 Task: Send an email with the signature Aiden Davis with the subject 'Meeting invitation' and the message 'I am following up on our previous conversation.' from softage.1@softage.net to softage.3@softage.net,  softage.1@softage.net and softage.4@softage.net with CC to softage.5@softage.net with an attached document Contract.pdf
Action: Key pressed n
Screenshot: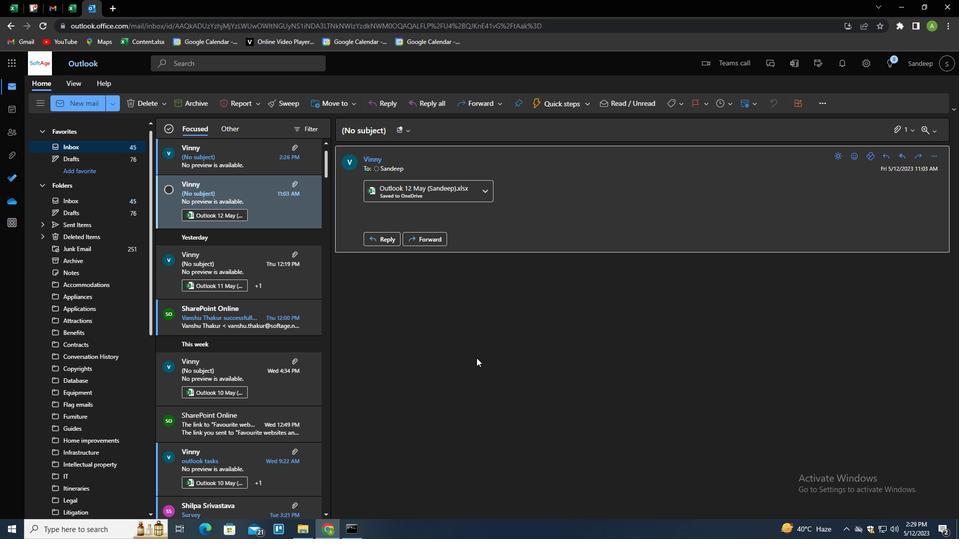 
Action: Mouse moved to (670, 103)
Screenshot: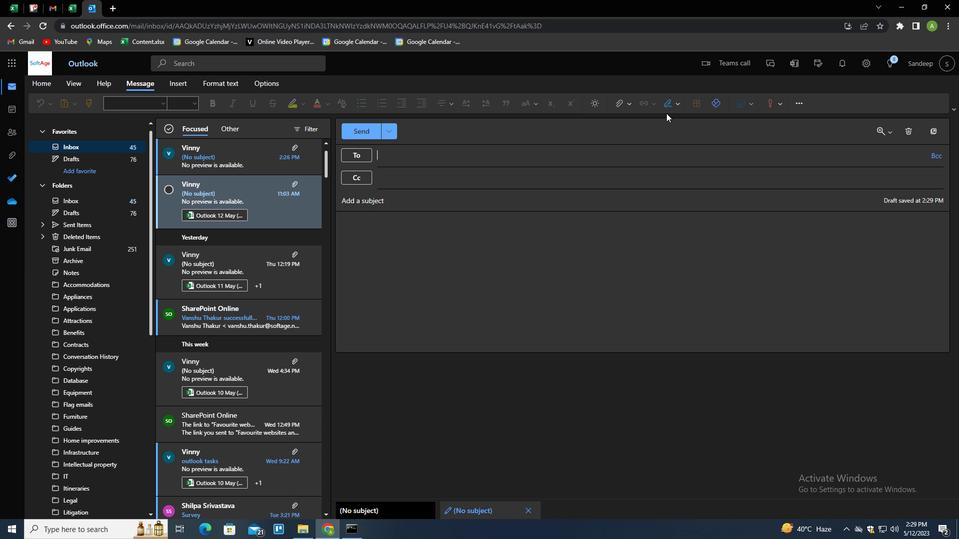 
Action: Mouse pressed left at (670, 103)
Screenshot: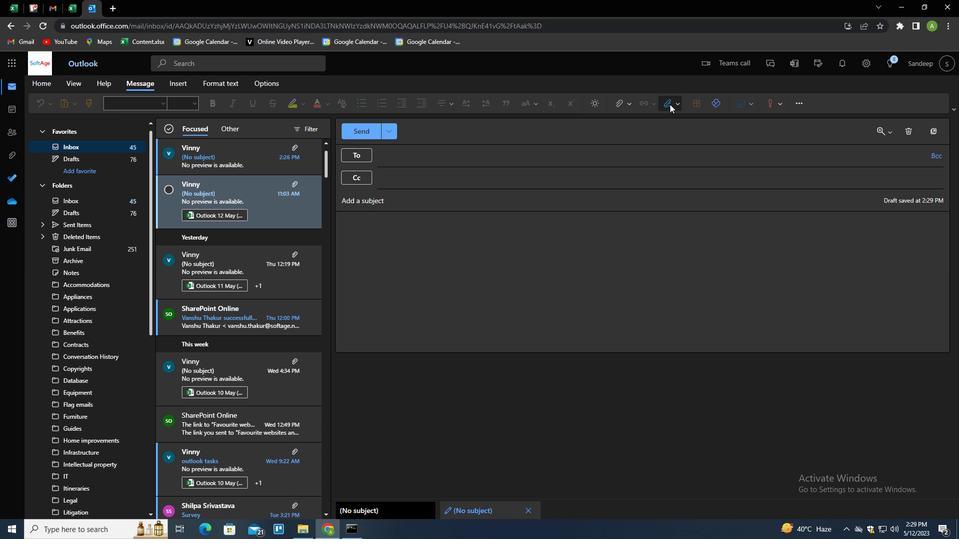 
Action: Mouse moved to (662, 140)
Screenshot: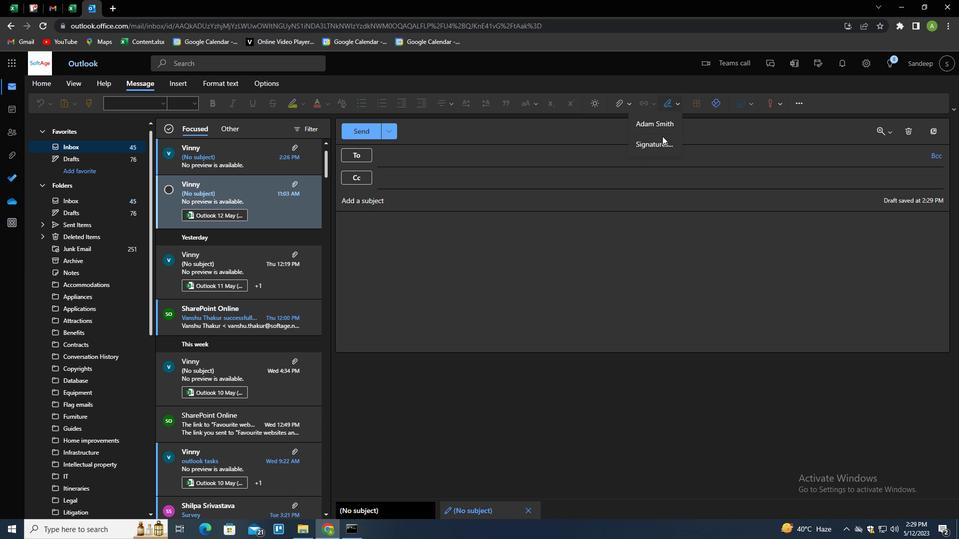 
Action: Mouse pressed left at (662, 140)
Screenshot: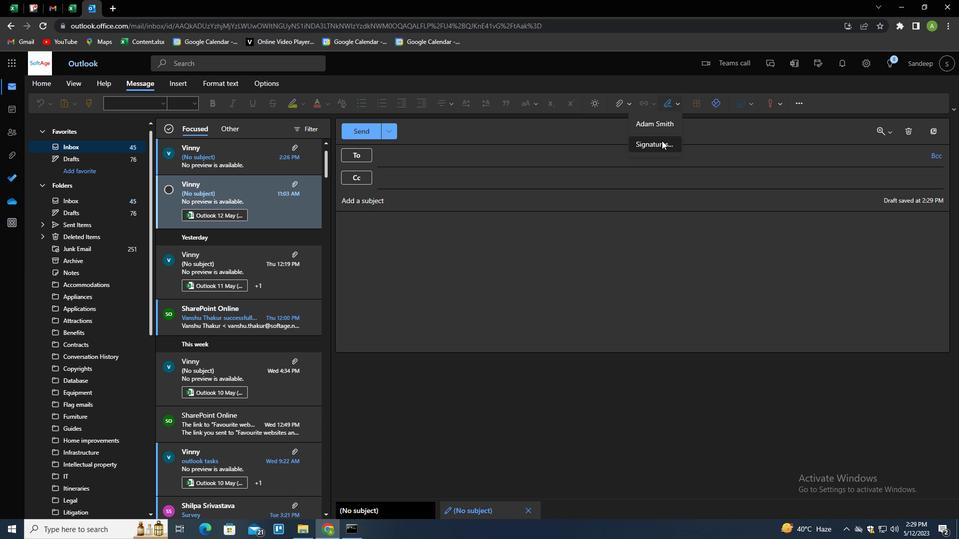 
Action: Mouse moved to (675, 183)
Screenshot: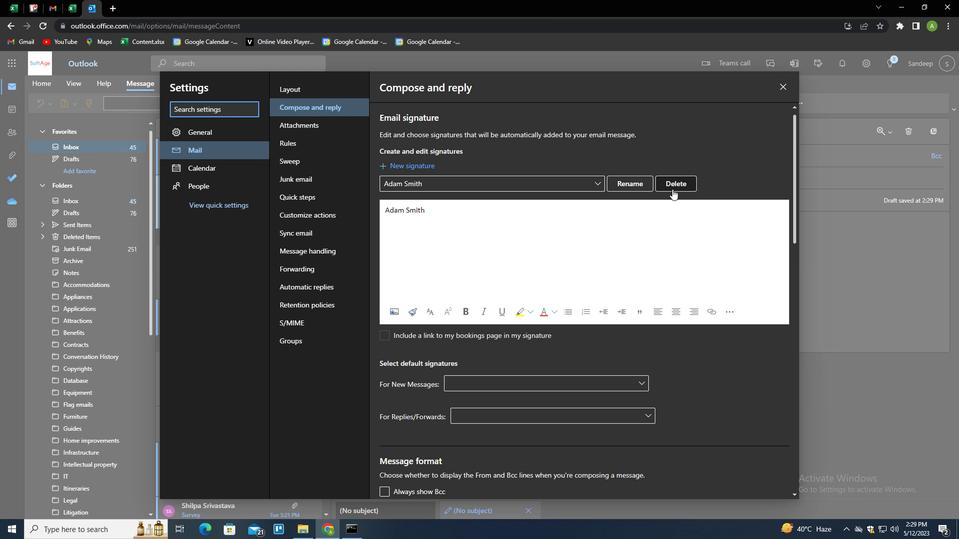 
Action: Mouse pressed left at (675, 183)
Screenshot: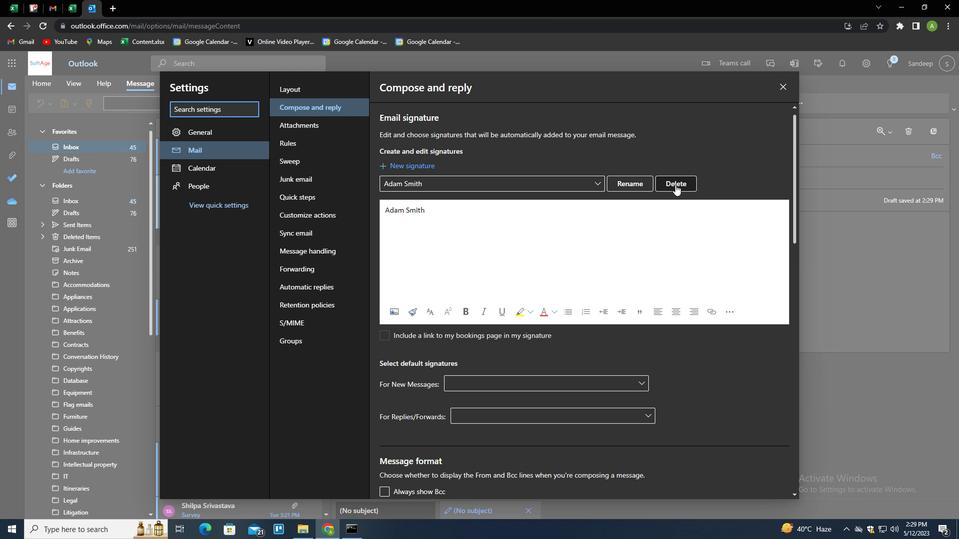 
Action: Mouse moved to (671, 184)
Screenshot: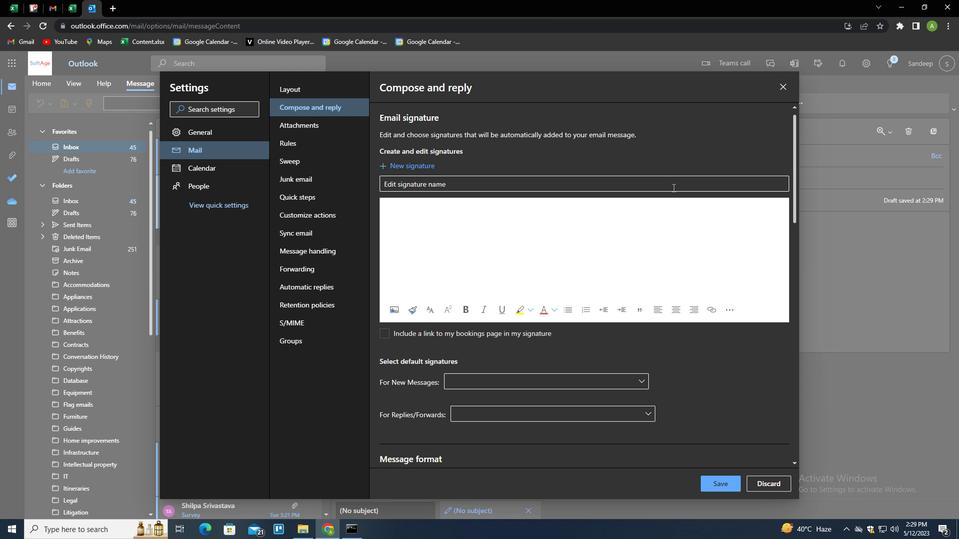 
Action: Mouse pressed left at (671, 184)
Screenshot: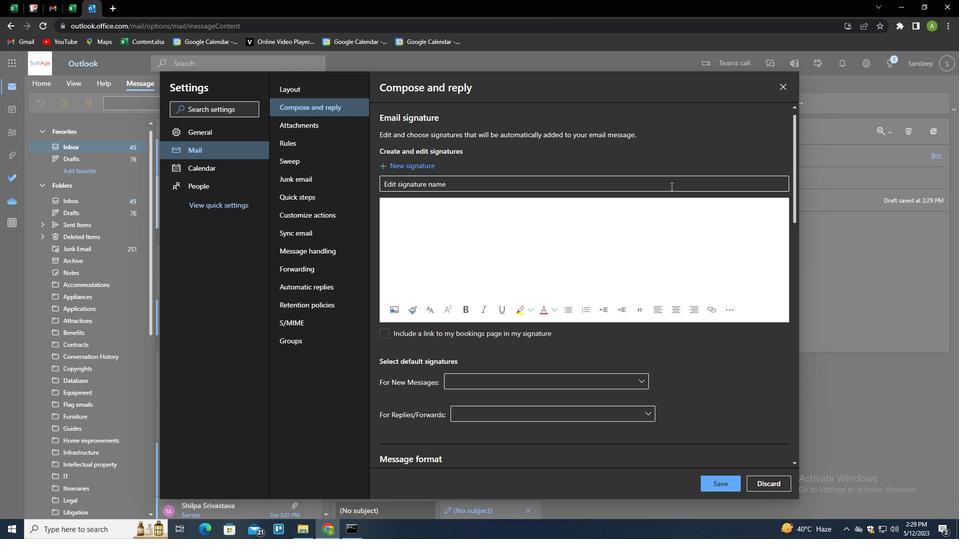 
Action: Key pressed <Key.shift>
Screenshot: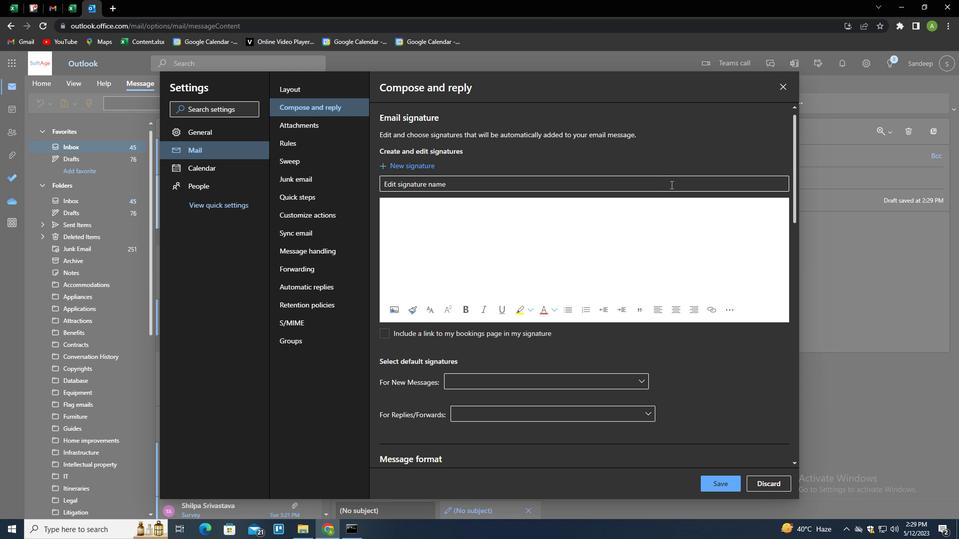 
Action: Mouse moved to (670, 184)
Screenshot: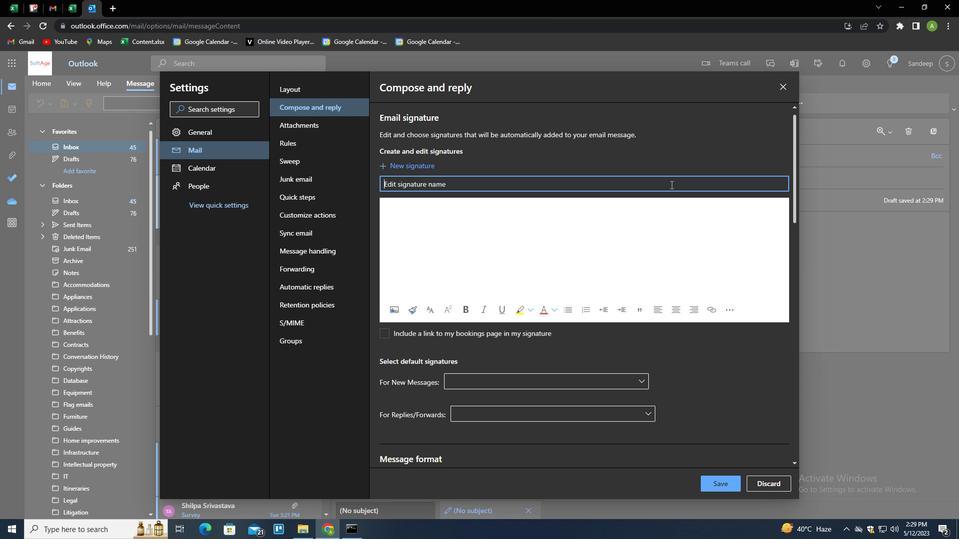 
Action: Key pressed A
Screenshot: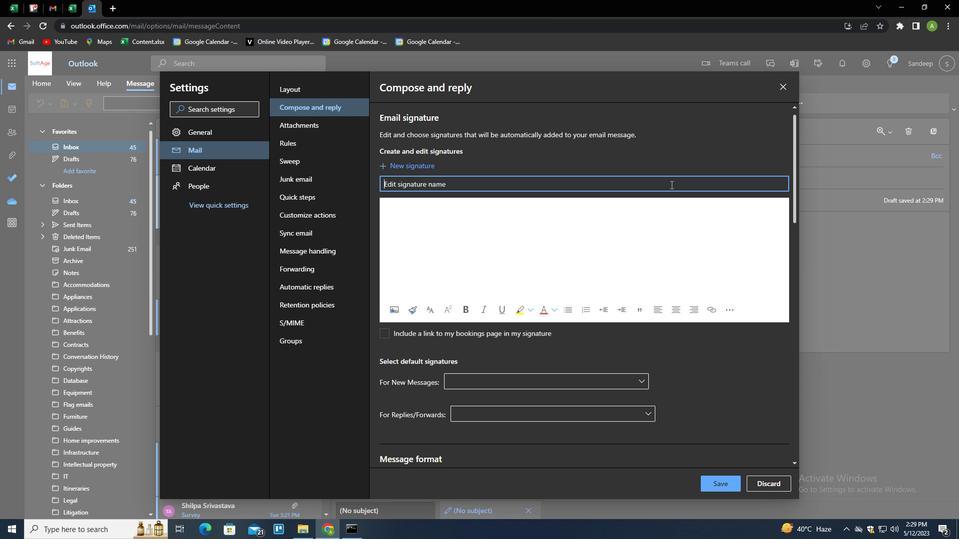 
Action: Mouse moved to (669, 183)
Screenshot: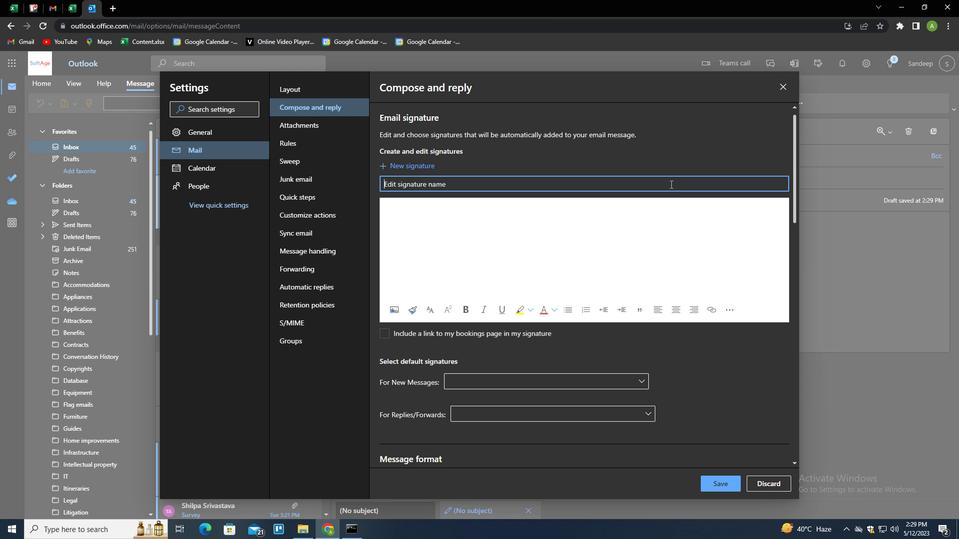 
Action: Key pressed IDEN<Key.space><Key.shift>DAVIS<Key.tab><Key.shift>AIDEN<Key.space><Key.shift>DAVIS
Screenshot: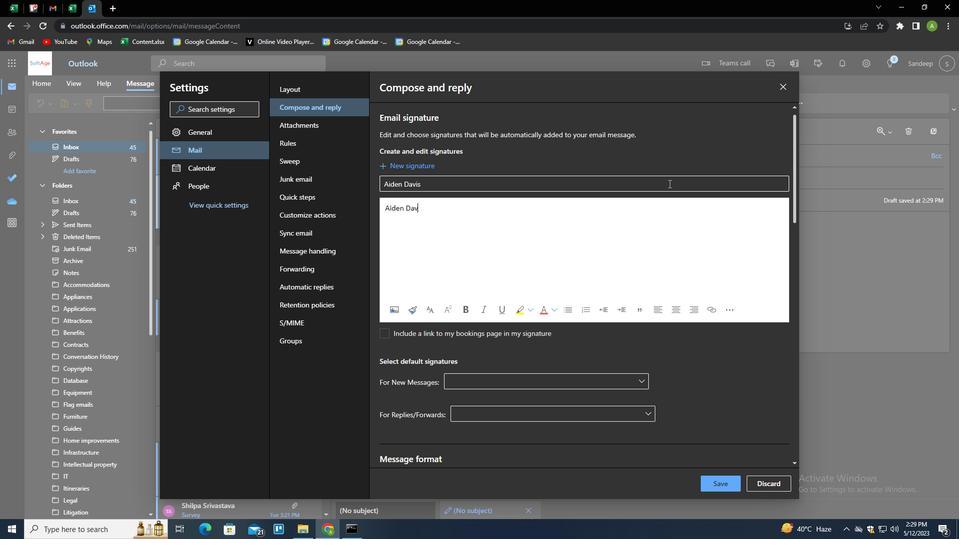 
Action: Mouse moved to (722, 481)
Screenshot: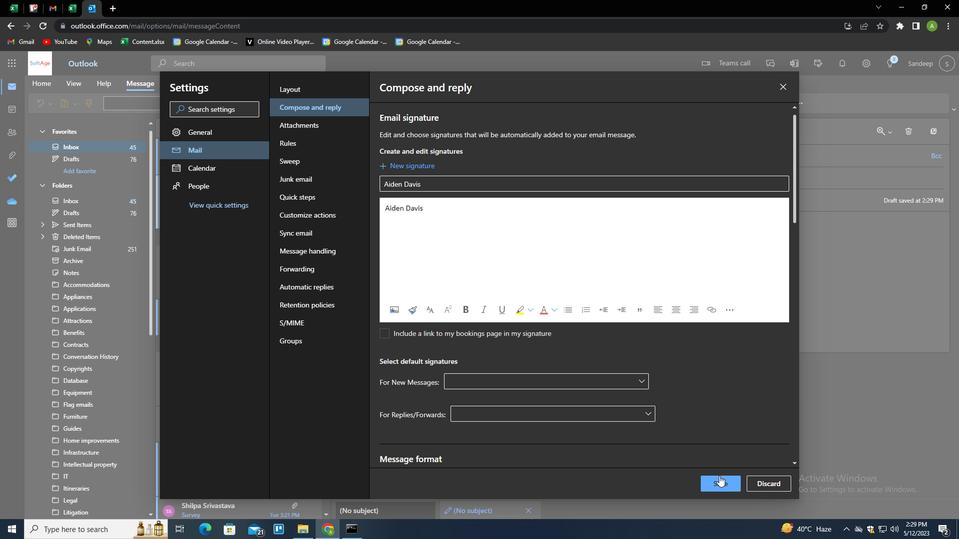 
Action: Mouse pressed left at (722, 481)
Screenshot: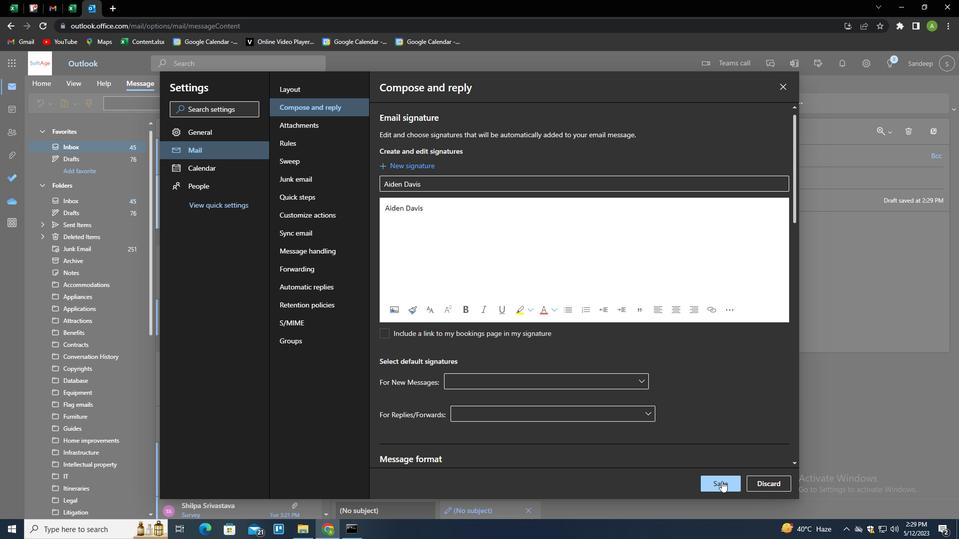 
Action: Mouse moved to (828, 259)
Screenshot: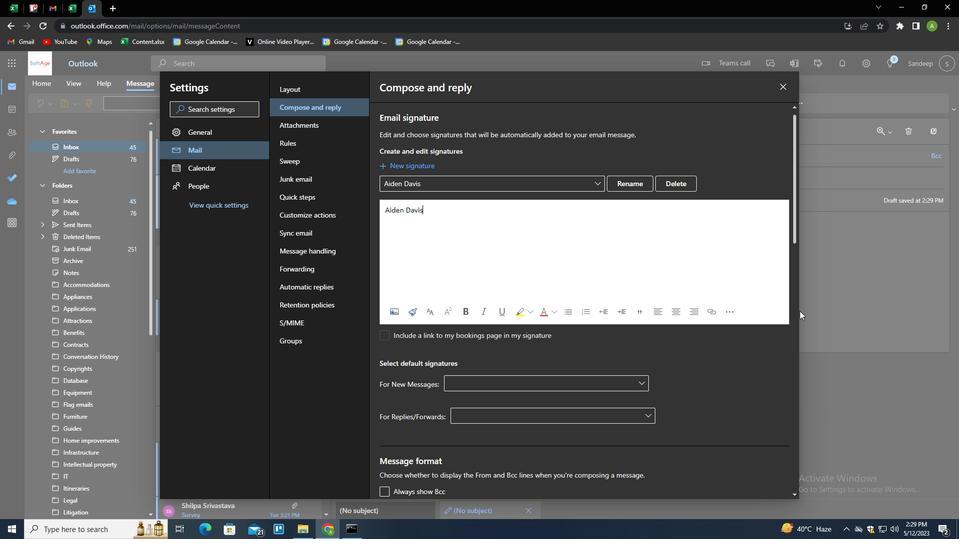 
Action: Mouse pressed left at (828, 259)
Screenshot: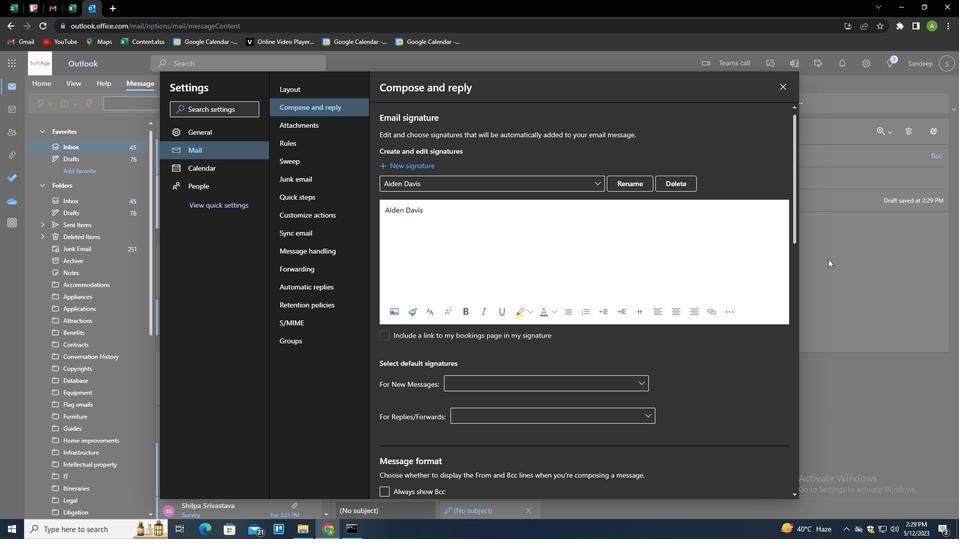 
Action: Mouse moved to (674, 104)
Screenshot: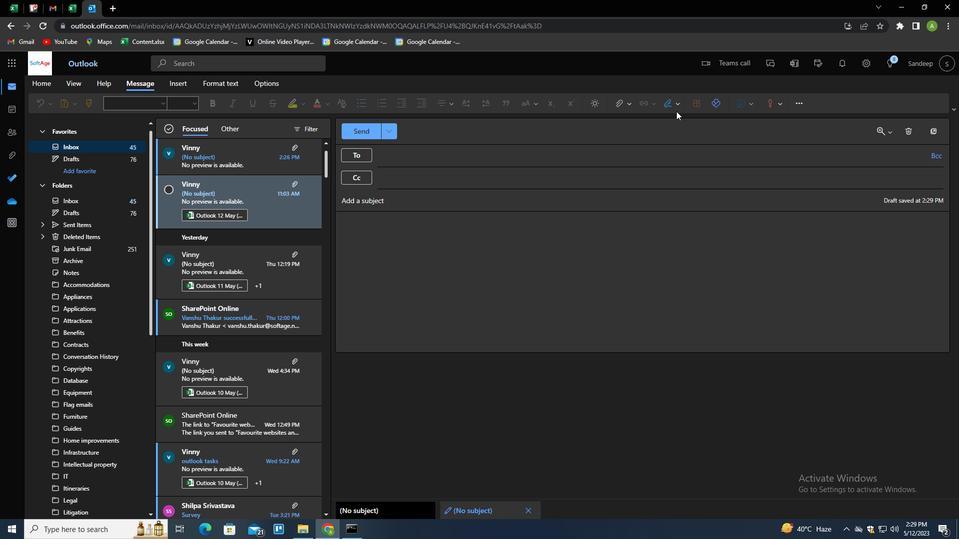 
Action: Mouse pressed left at (674, 104)
Screenshot: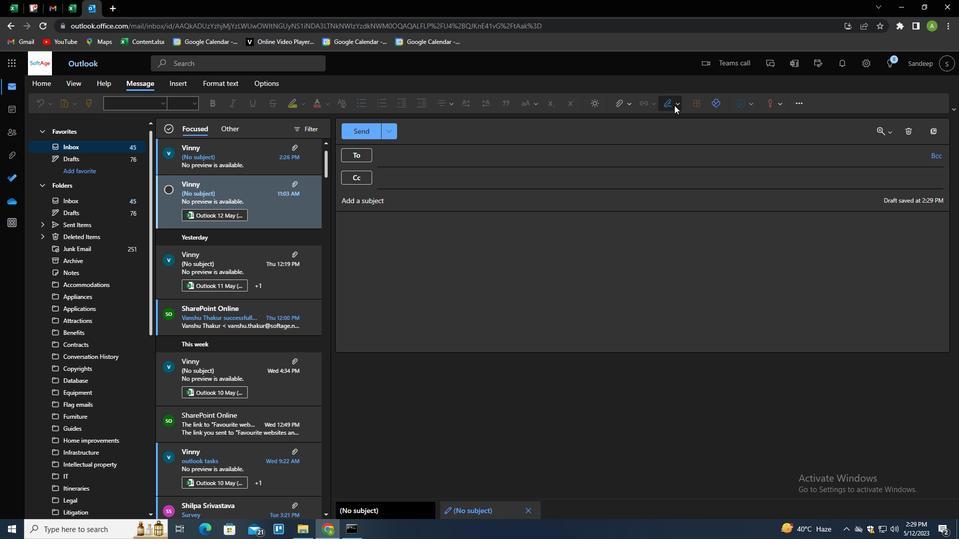 
Action: Mouse moved to (662, 122)
Screenshot: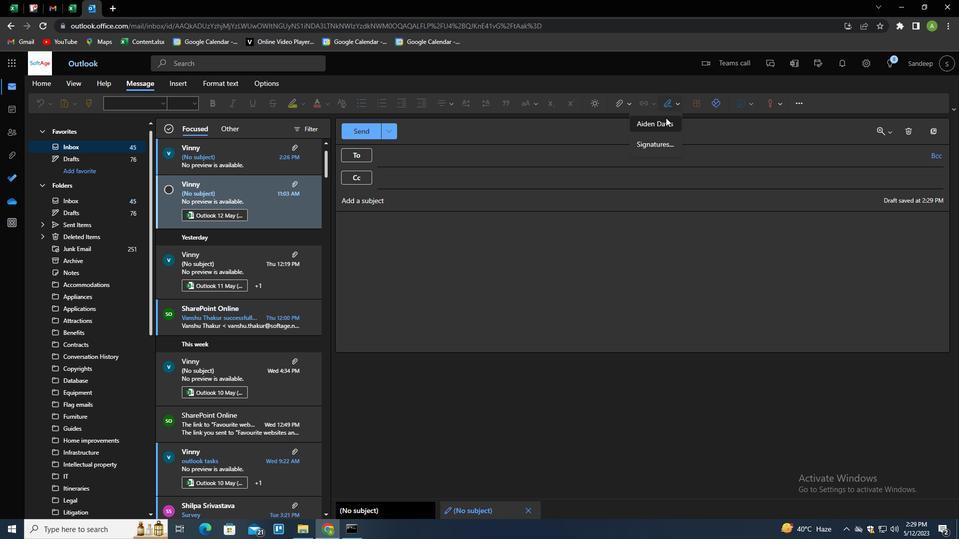 
Action: Mouse pressed left at (662, 122)
Screenshot: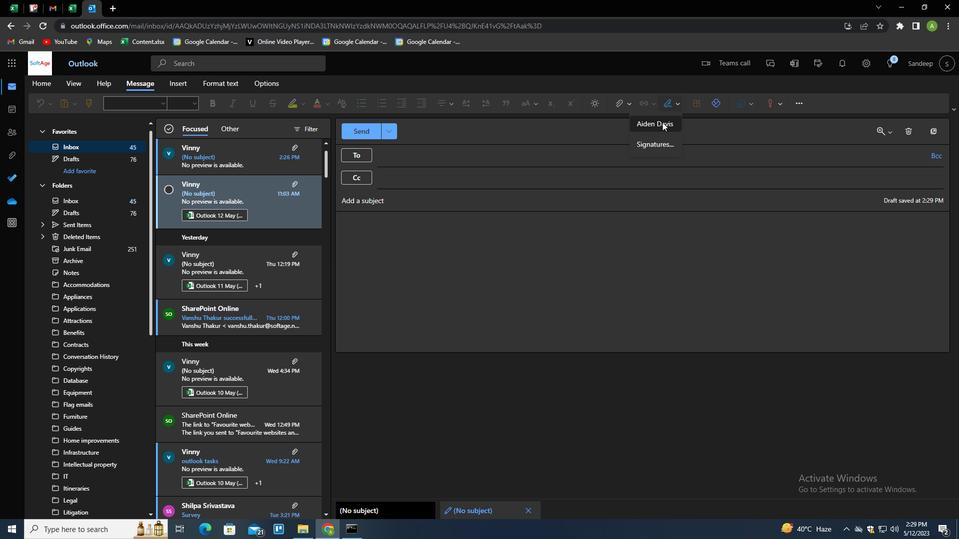 
Action: Mouse moved to (407, 200)
Screenshot: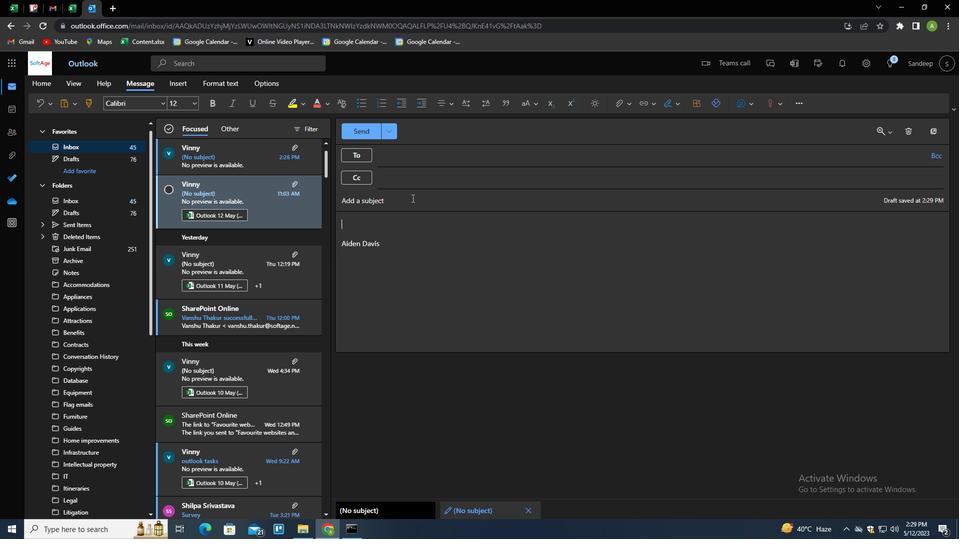 
Action: Mouse pressed left at (407, 200)
Screenshot: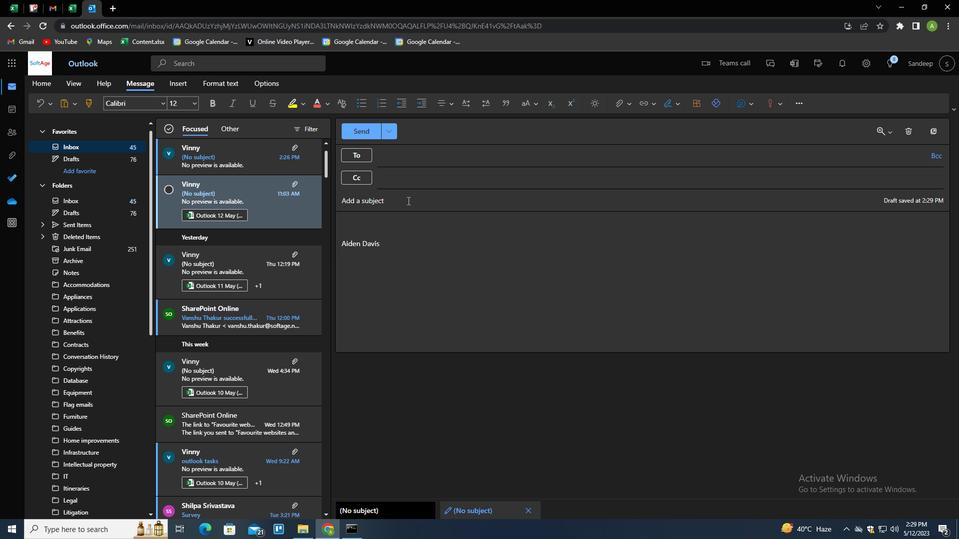 
Action: Key pressed <Key.shift>MEETING<Key.space><Key.shift>INVITATION<Key.tab><Key.shift>I<Key.space>AM<Key.space>FOLLOWING<Key.space>UP<Key.space>ON<Key.space>L<Key.backspace>OUR<Key.space>PREVIOUS<Key.space>CONVERST<Key.backspace>ATIOON<Key.backspace><Key.backspace>N.
Screenshot: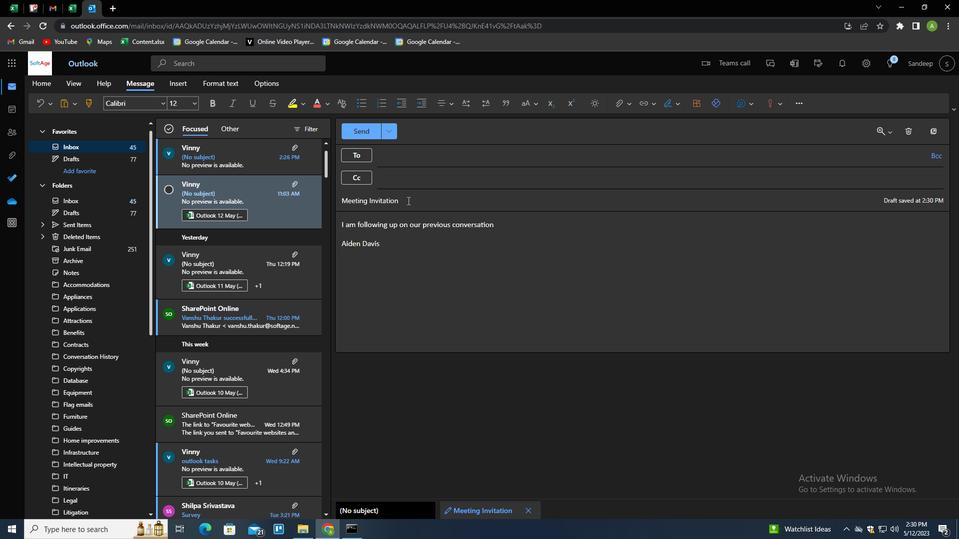 
Action: Mouse moved to (402, 154)
Screenshot: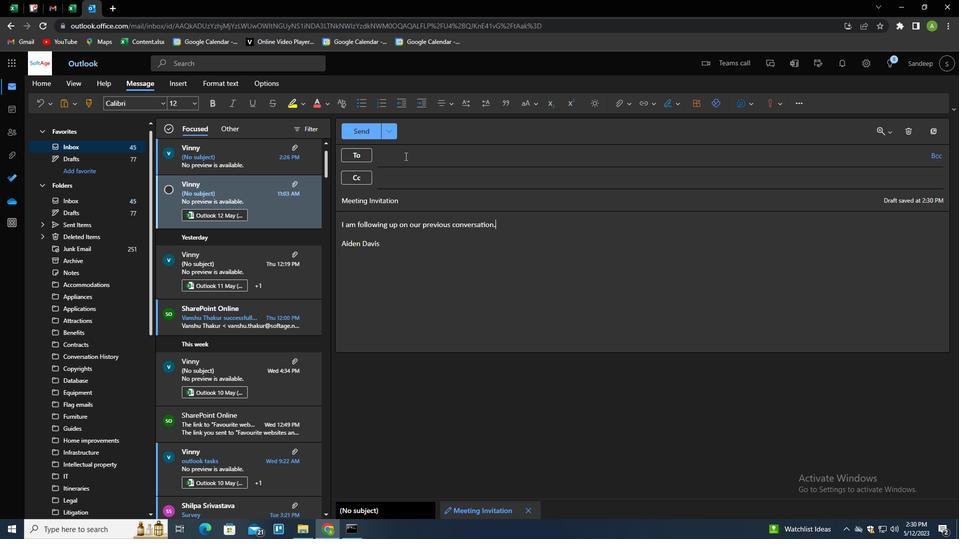 
Action: Mouse pressed left at (402, 154)
Screenshot: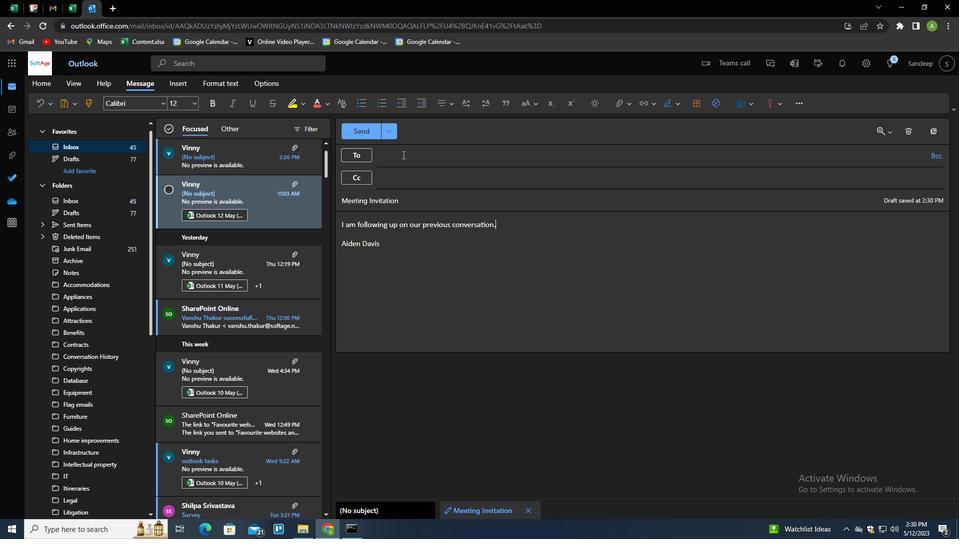 
Action: Key pressed SOFTAGE.3<Key.shift>@SOFTAGE.NETSO<Key.backspace><Key.backspace><Key.enter>SOFTAGE.1<Key.shift>@SOFTAGE.NET<Key.enter>SOFTAGE.4<Key.shift>@SOFTAGE.NET<Key.enter>
Screenshot: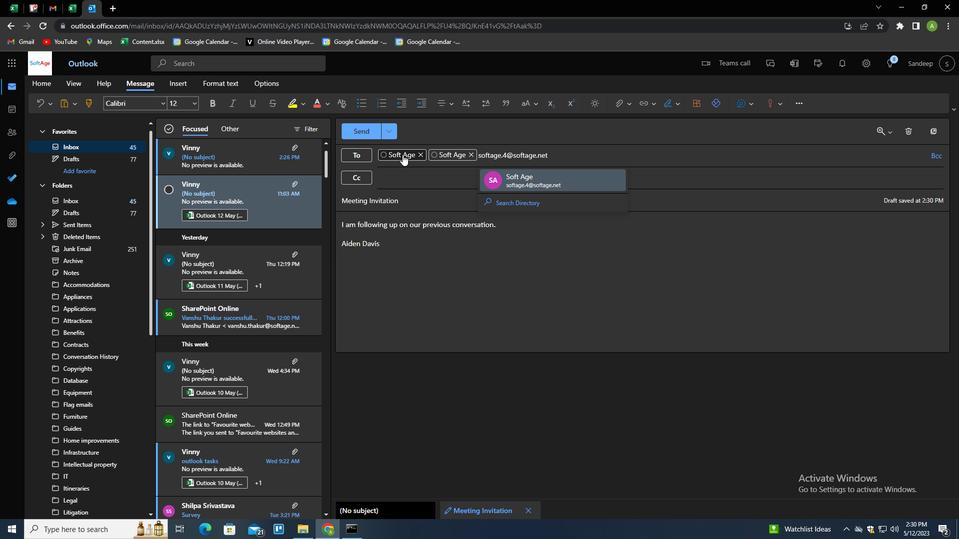 
Action: Mouse moved to (406, 182)
Screenshot: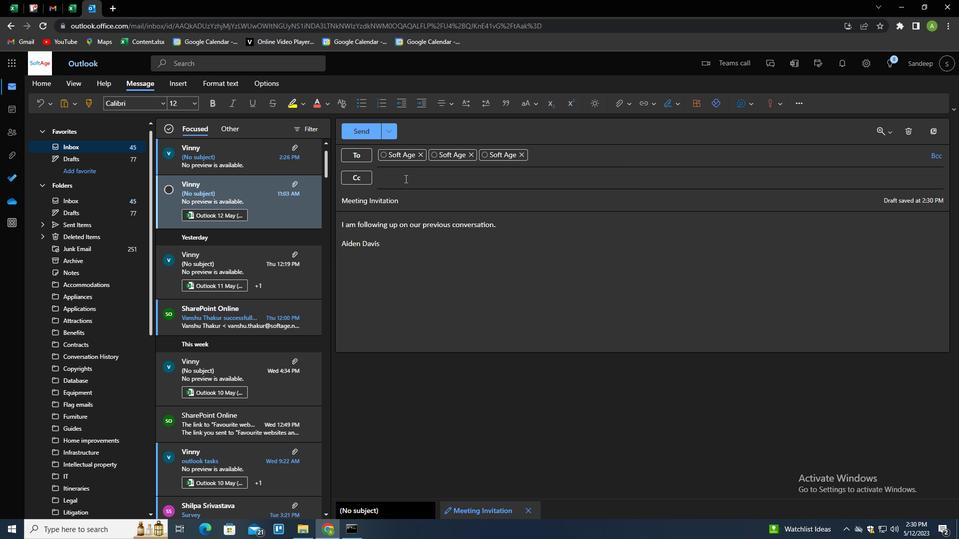 
Action: Mouse pressed left at (406, 182)
Screenshot: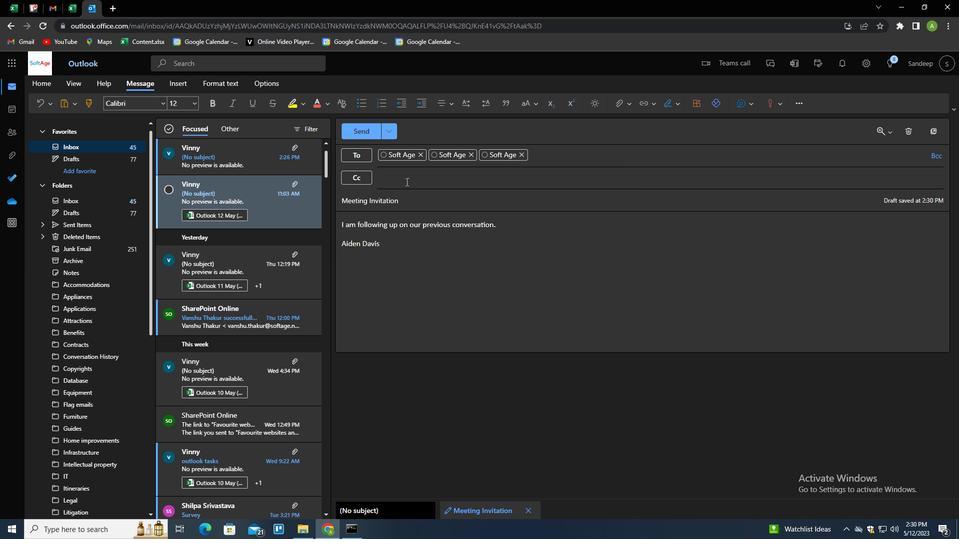 
Action: Key pressed SOFTAGE.5<Key.shift><Key.shift>@SOFTAGE.NET<Key.enter>
Screenshot: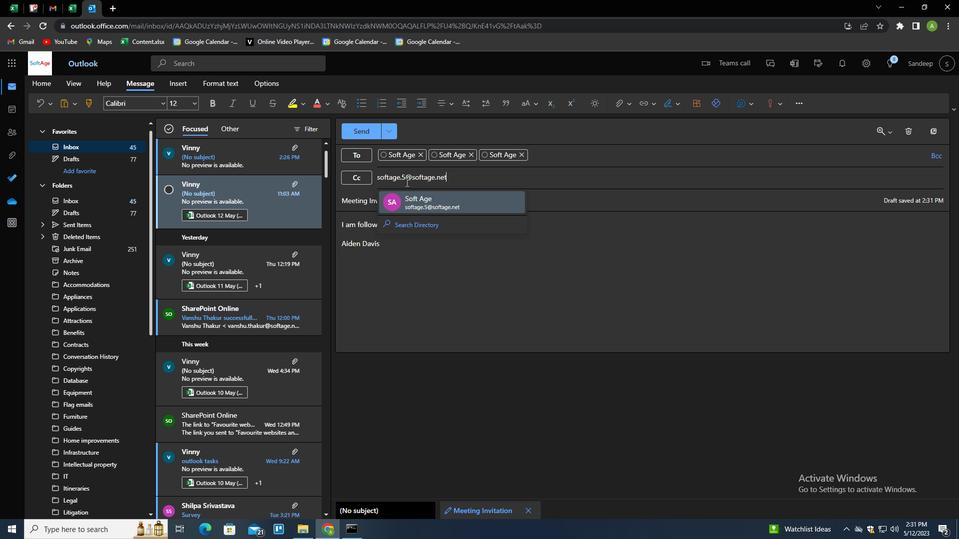 
Action: Mouse moved to (429, 197)
Screenshot: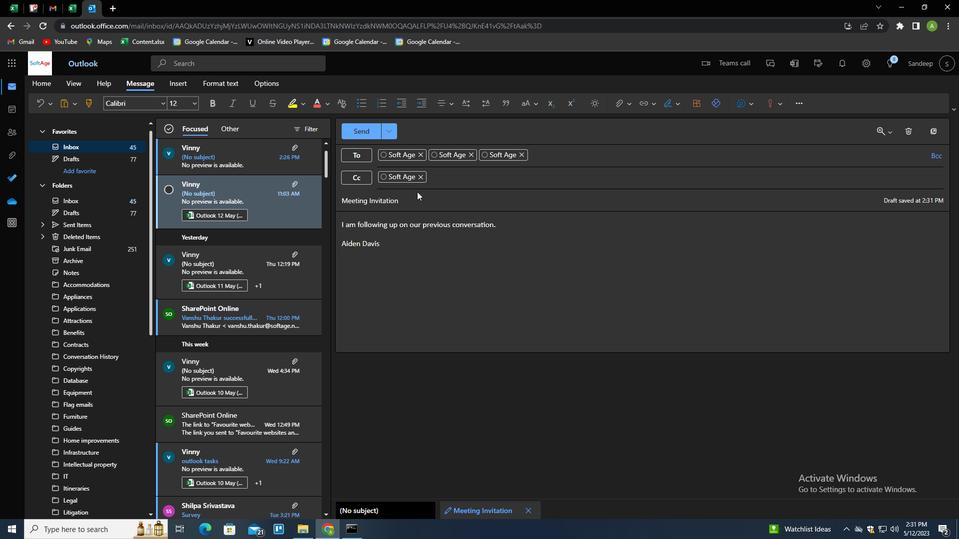 
Action: Mouse scrolled (429, 197) with delta (0, 0)
Screenshot: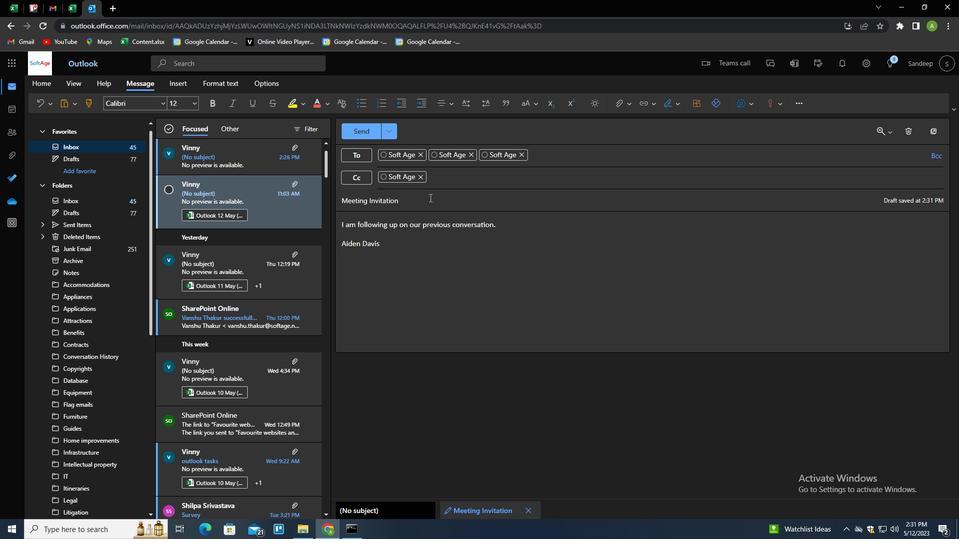 
Action: Mouse moved to (623, 105)
Screenshot: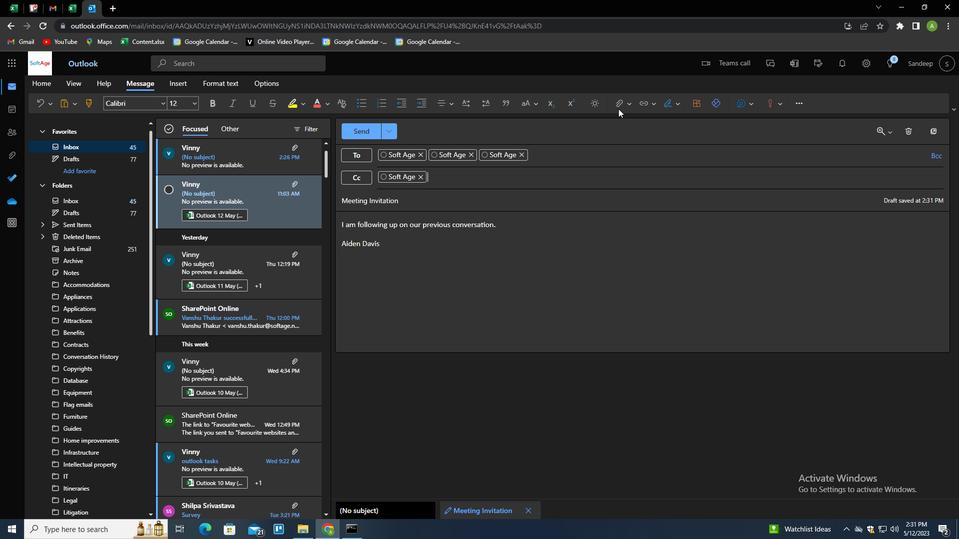 
Action: Mouse pressed left at (623, 105)
Screenshot: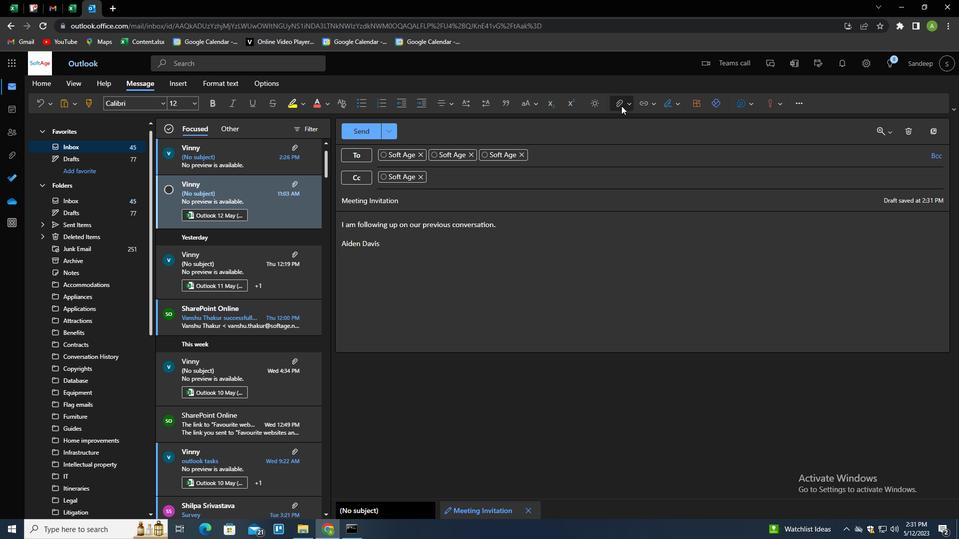 
Action: Mouse moved to (579, 124)
Screenshot: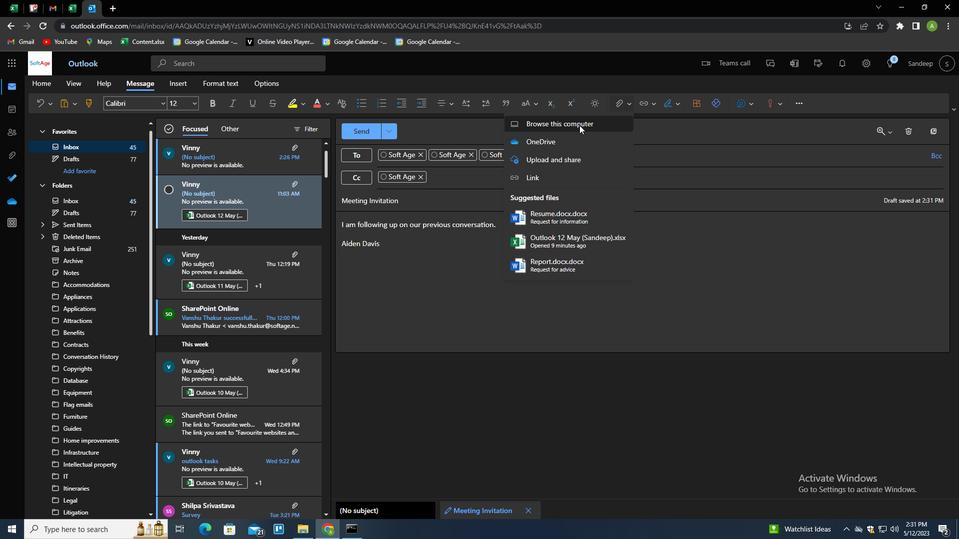 
Action: Mouse pressed left at (579, 124)
Screenshot: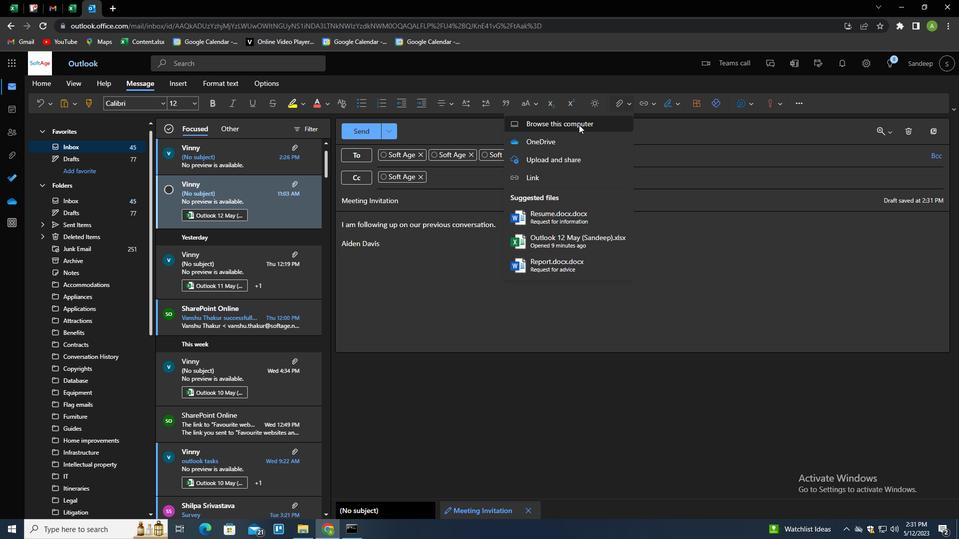 
Action: Mouse moved to (198, 137)
Screenshot: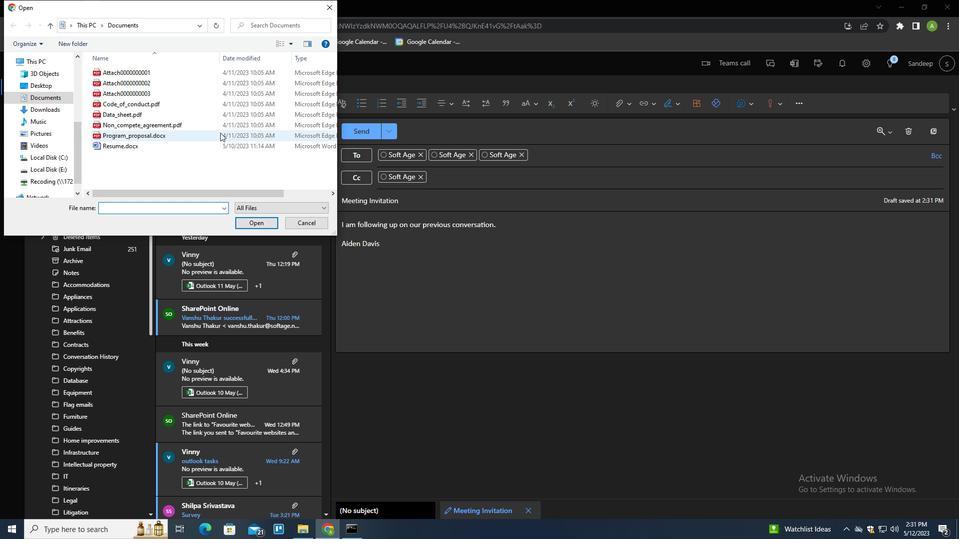 
Action: Mouse pressed left at (198, 137)
Screenshot: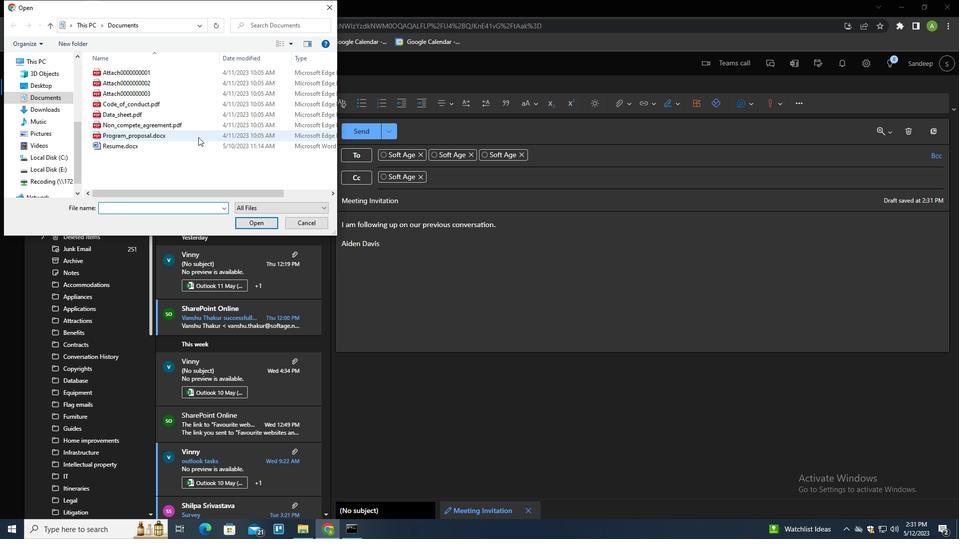 
Action: Key pressed <Key.f2>
Screenshot: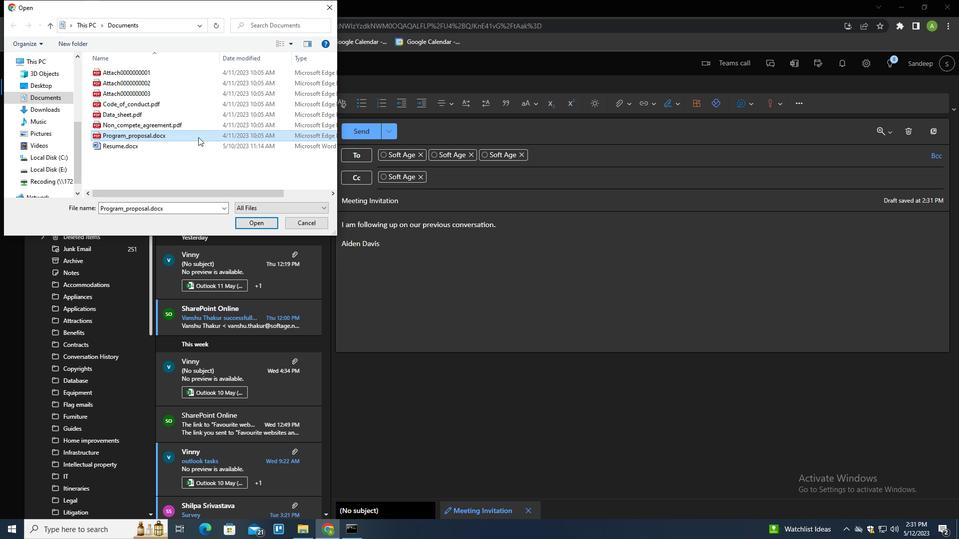 
Action: Mouse moved to (198, 137)
Screenshot: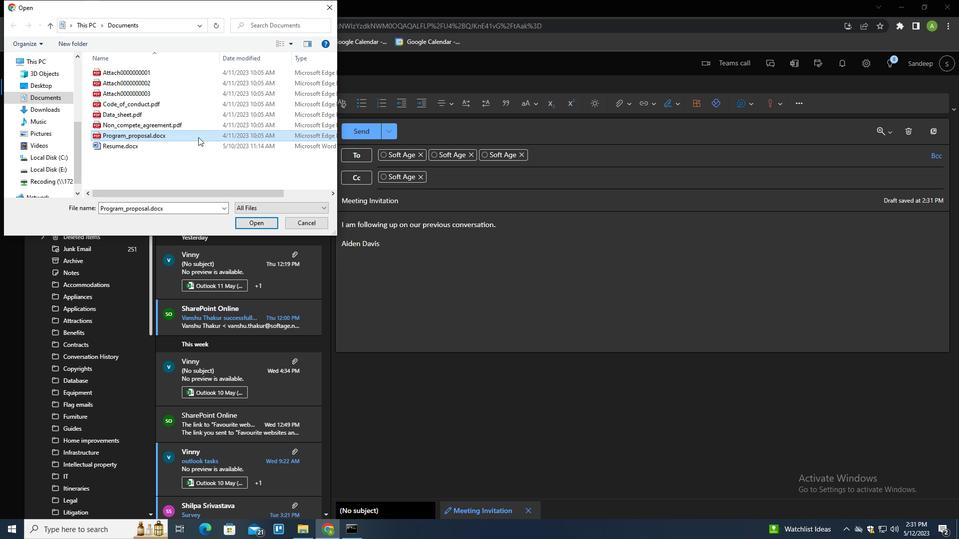 
Action: Key pressed <Key.shift>CONTRACT.PDF<Key.enter>
Screenshot: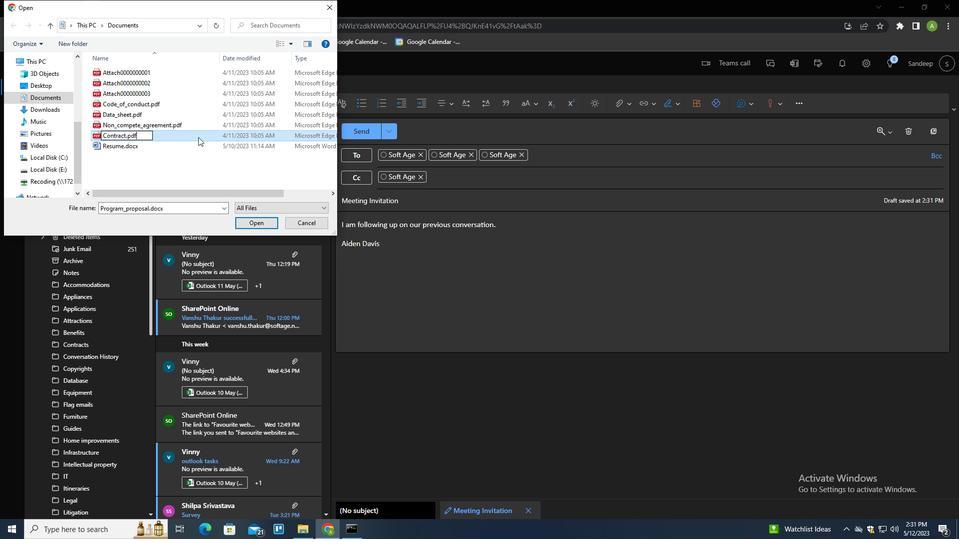 
Action: Mouse moved to (186, 135)
Screenshot: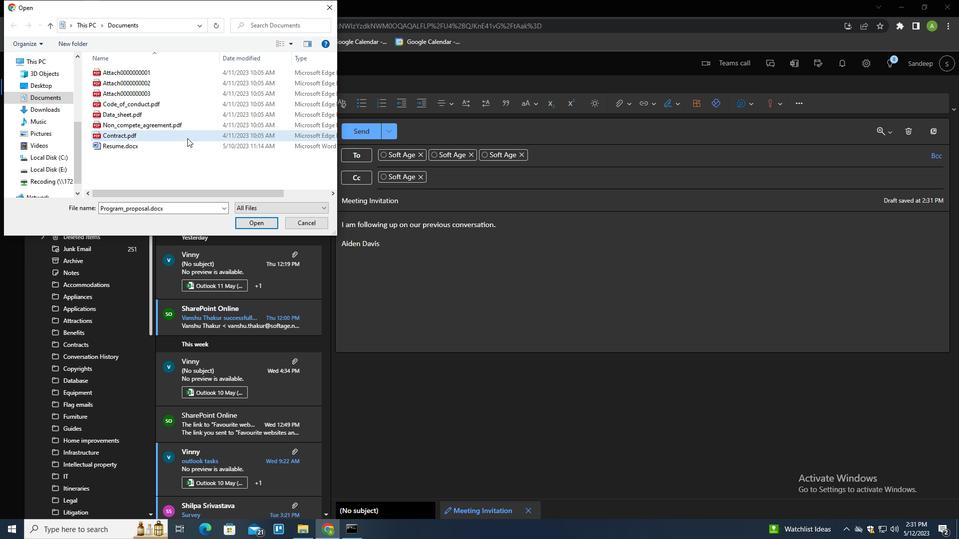 
Action: Mouse pressed left at (186, 135)
Screenshot: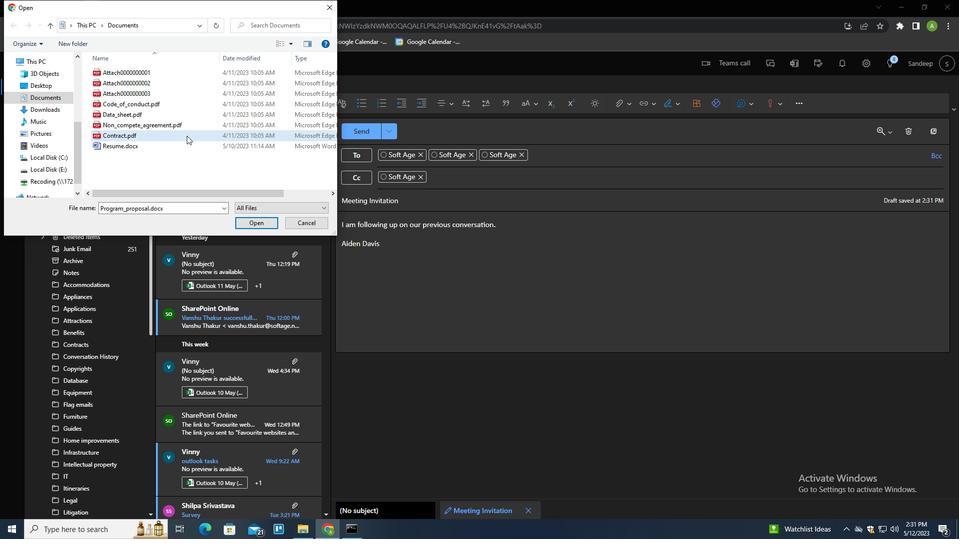 
Action: Mouse moved to (253, 222)
Screenshot: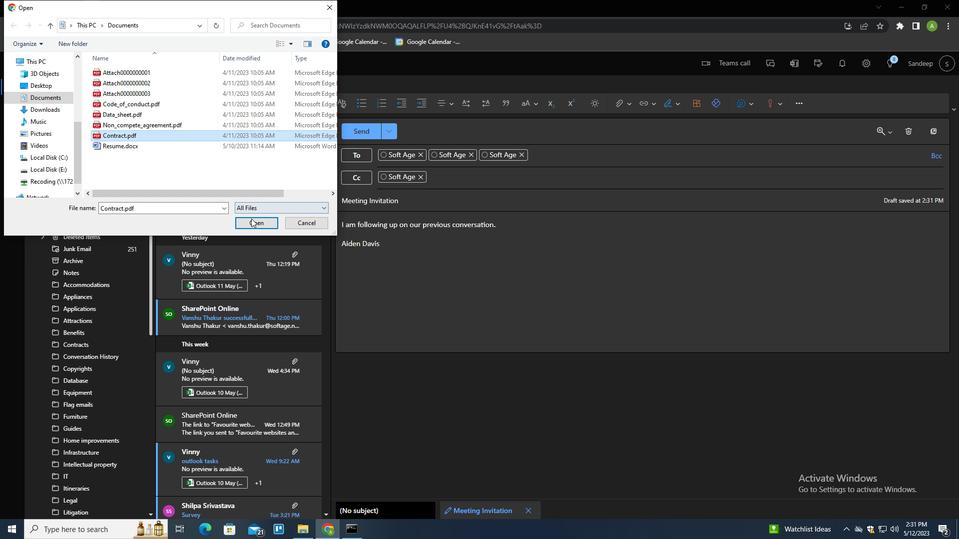 
Action: Mouse pressed left at (253, 222)
Screenshot: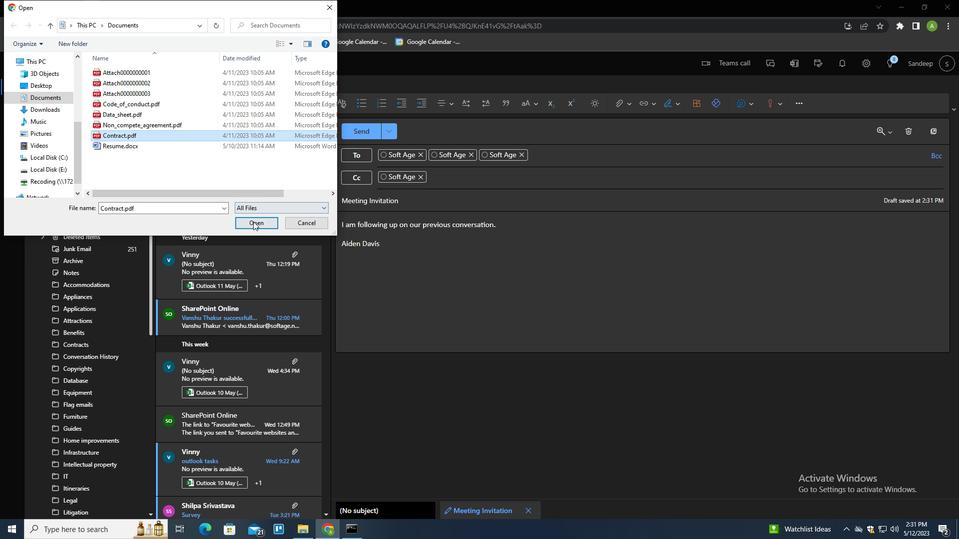 
Action: Mouse moved to (362, 129)
Screenshot: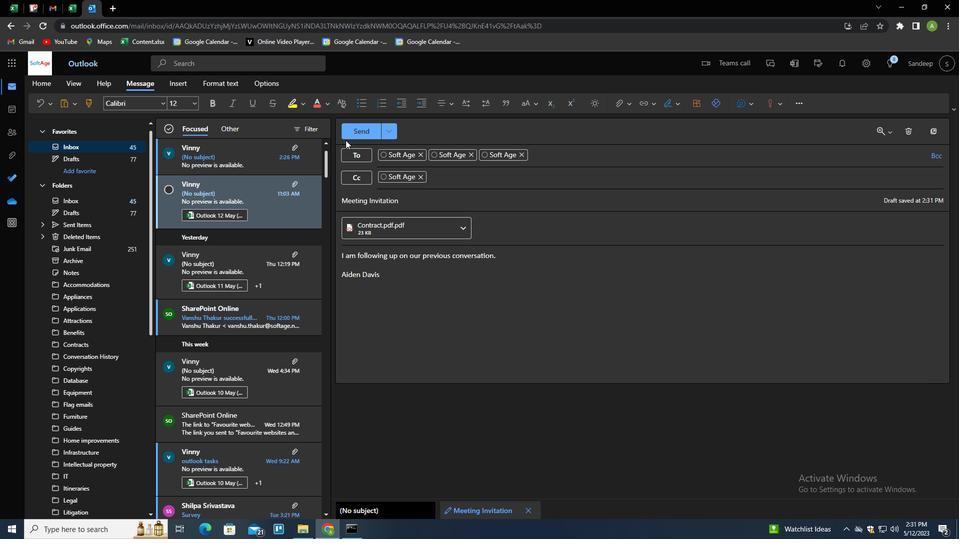 
Action: Mouse pressed left at (362, 129)
Screenshot: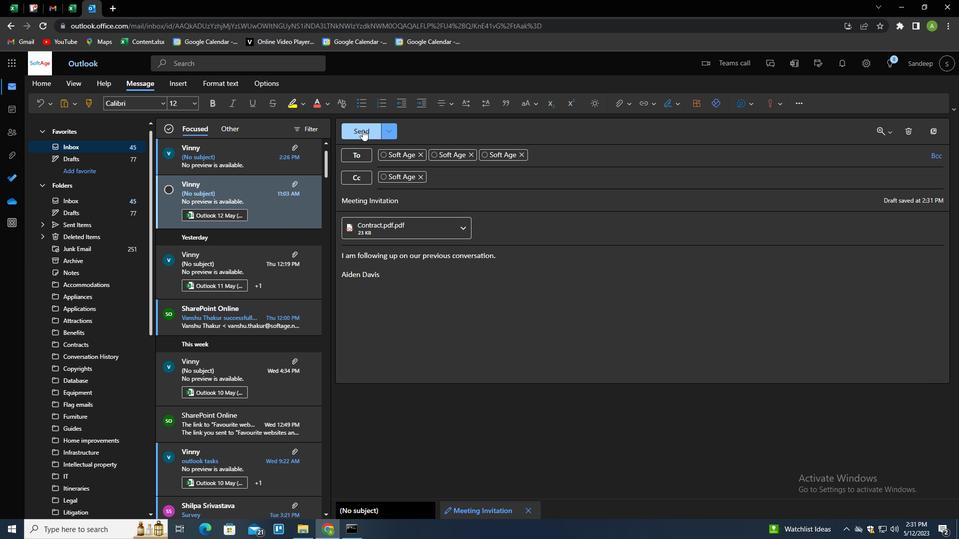 
Action: Mouse moved to (425, 230)
Screenshot: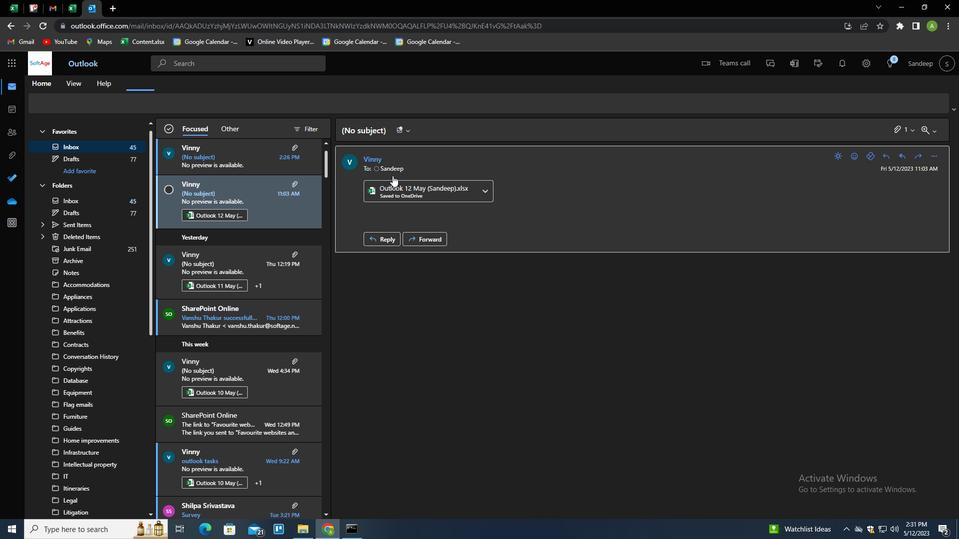 
